 Task: Assign in the project AgileCamp the issue 'Integrate a new product recommendation feature into an existing e-commerce website to improve product discoverability and sales conversion' to the sprint 'Regression Testing Sprint'. Assign in the project AgileCamp the issue 'Develop a new tool for automated testing of cross-browser compatibility and responsiveness' to the sprint 'Regression Testing Sprint'. Assign in the project AgileCamp the issue 'Upgrade the database indexing strategy of a web application to improve query performance and reduce data retrieval time' to the sprint 'Regression Testing Sprint'. Assign in the project AgileCamp the issue 'Create a new online platform for online digital marketing courses with advanced analytics and data visualization features' to the sprint 'Regression Testing Sprint'
Action: Mouse moved to (741, 421)
Screenshot: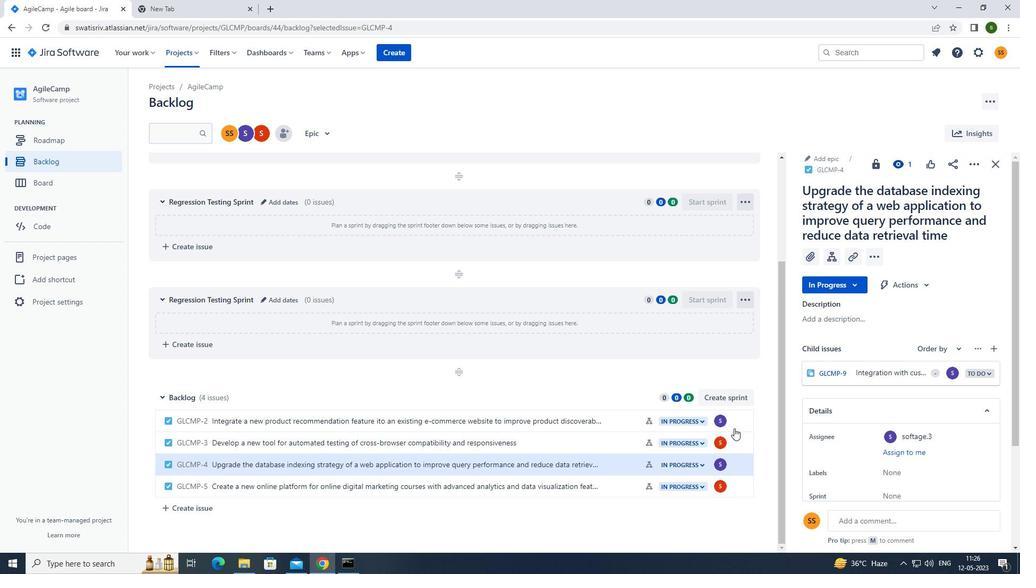 
Action: Mouse pressed left at (741, 421)
Screenshot: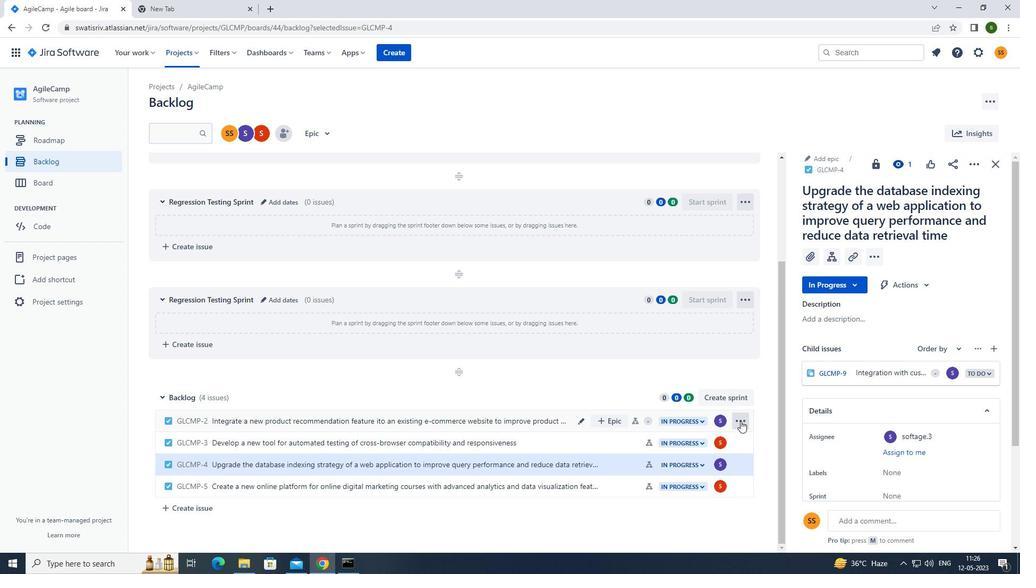 
Action: Mouse moved to (716, 331)
Screenshot: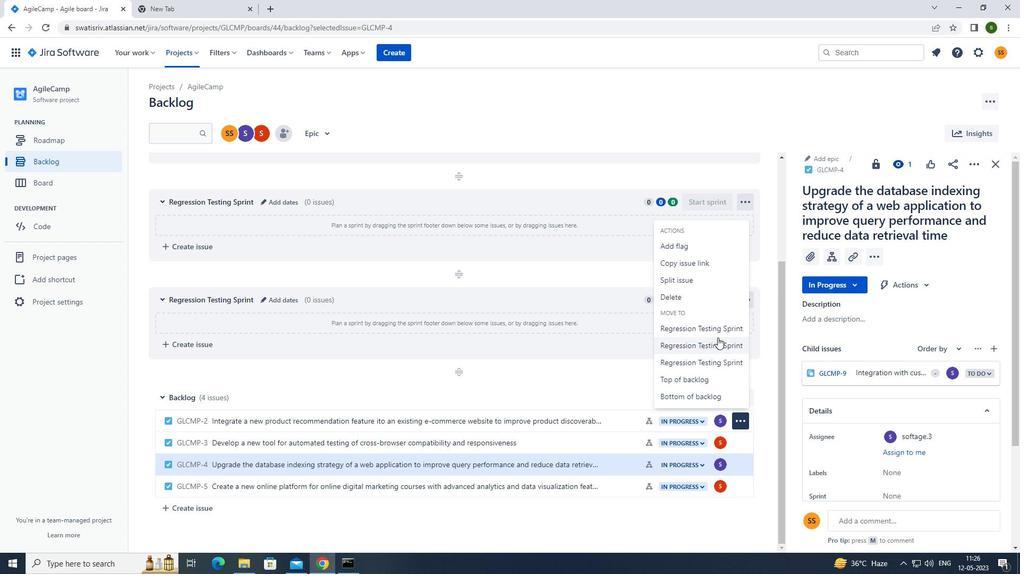 
Action: Mouse pressed left at (716, 331)
Screenshot: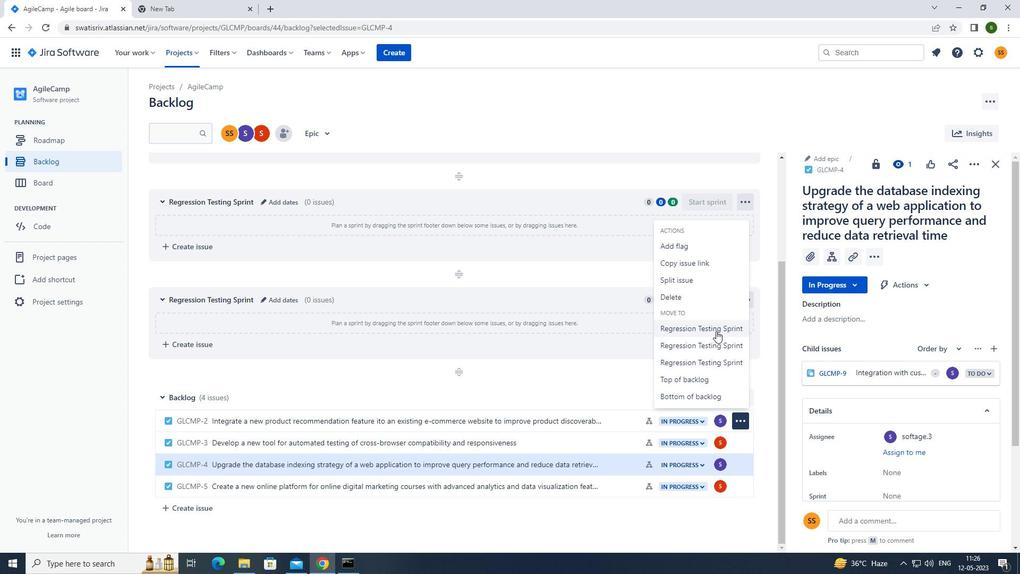 
Action: Mouse moved to (735, 445)
Screenshot: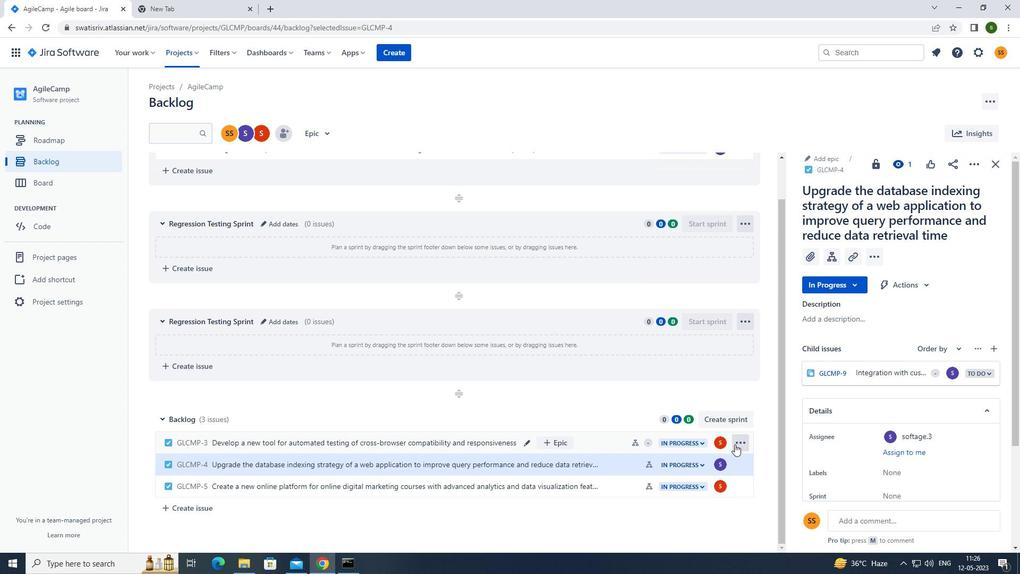 
Action: Mouse pressed left at (735, 445)
Screenshot: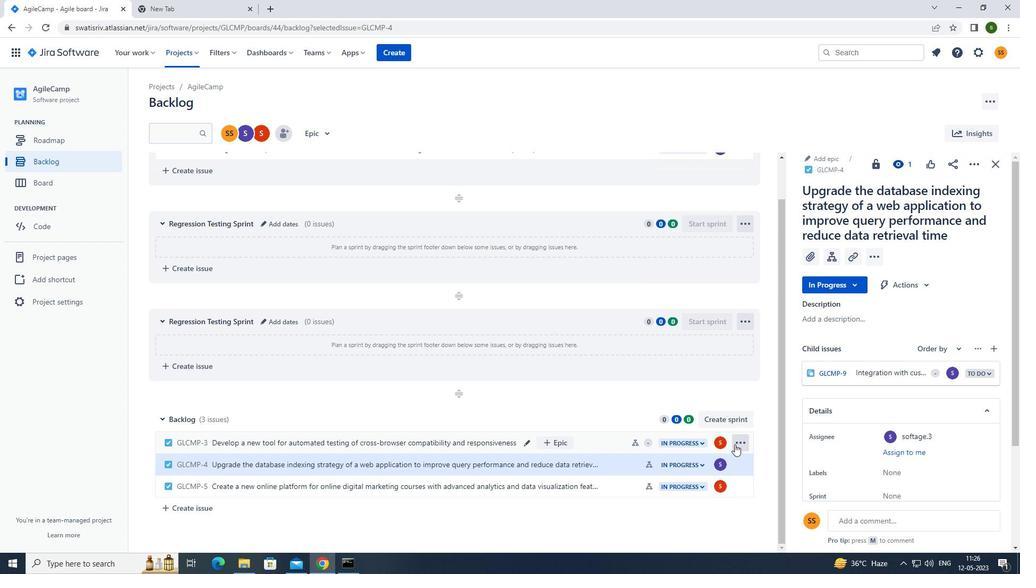 
Action: Mouse moved to (708, 370)
Screenshot: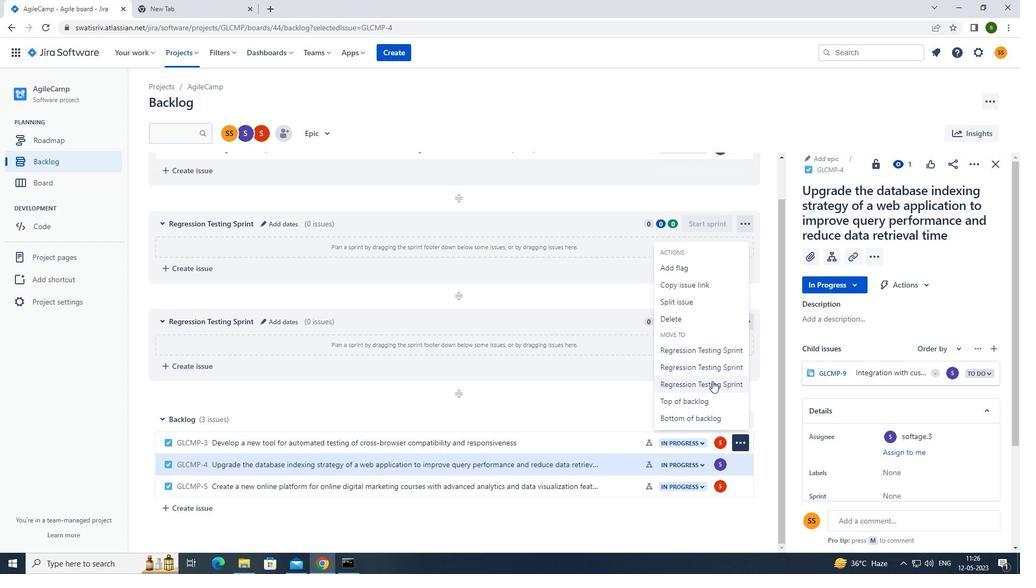
Action: Mouse pressed left at (708, 370)
Screenshot: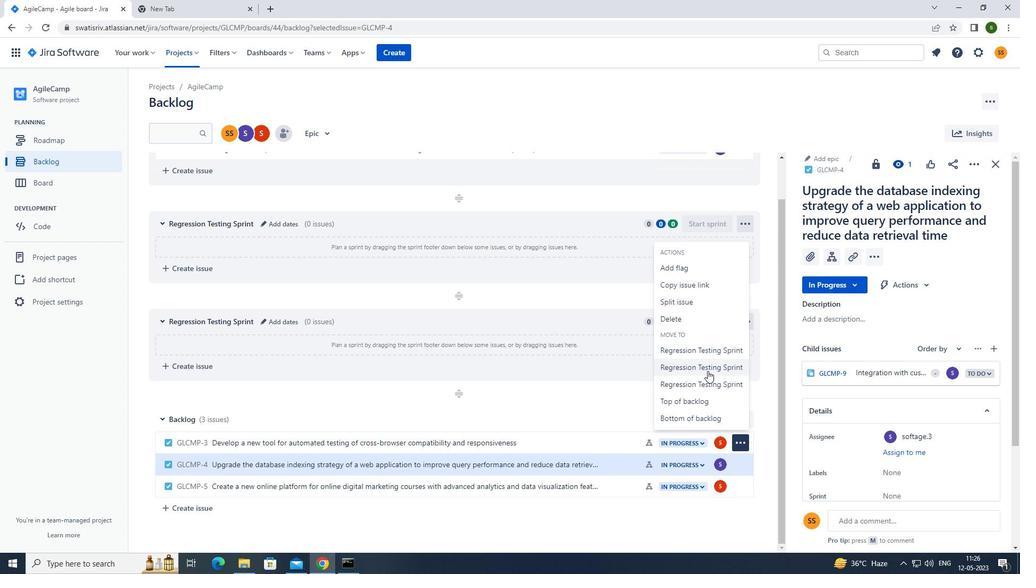 
Action: Mouse moved to (740, 464)
Screenshot: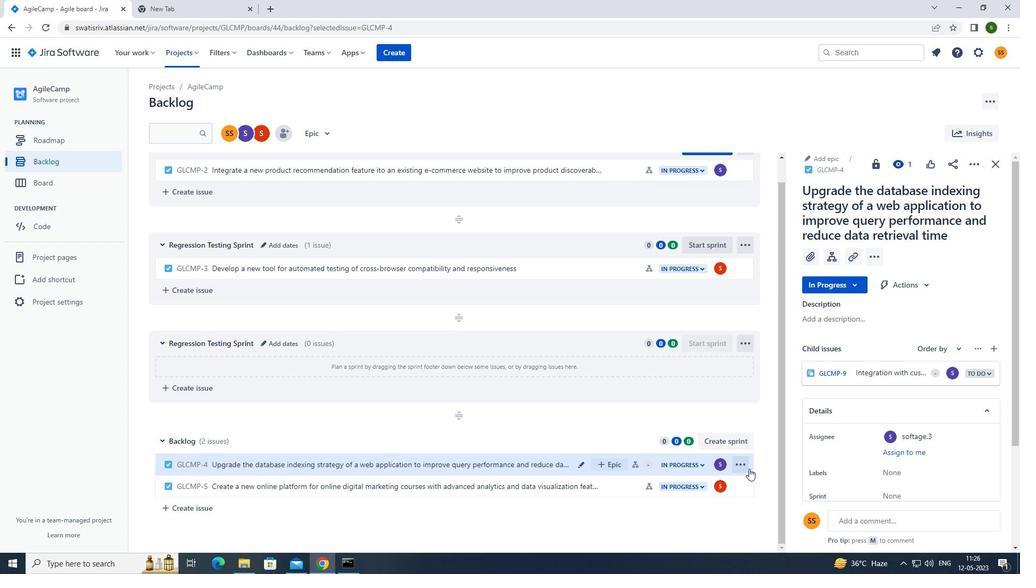 
Action: Mouse pressed left at (740, 464)
Screenshot: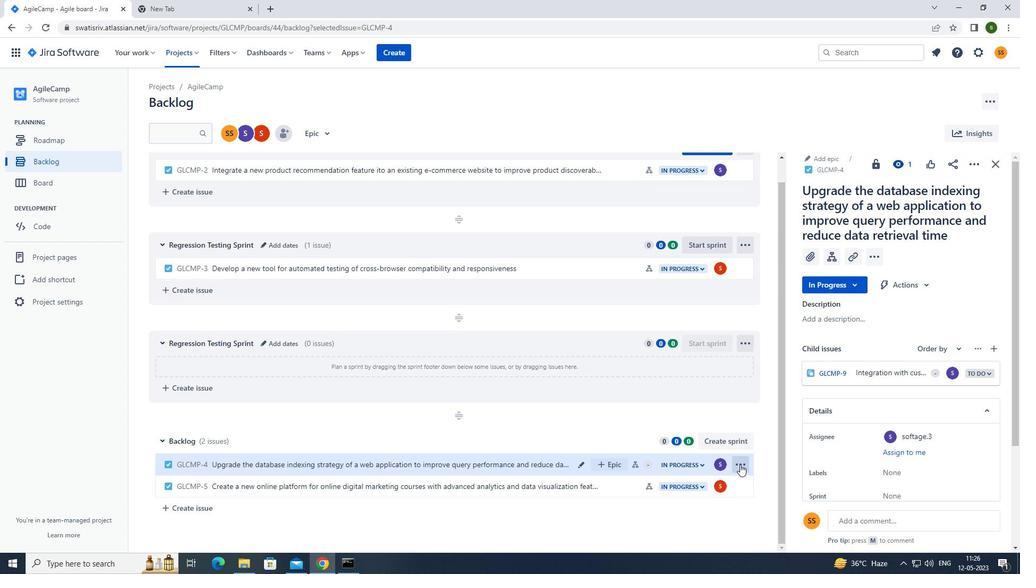 
Action: Mouse moved to (721, 406)
Screenshot: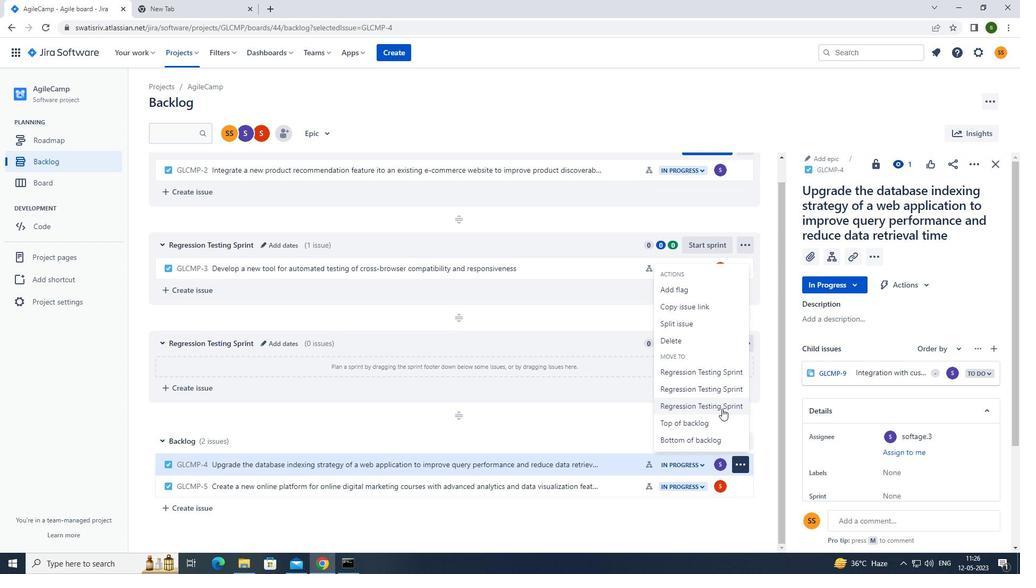 
Action: Mouse pressed left at (721, 406)
Screenshot: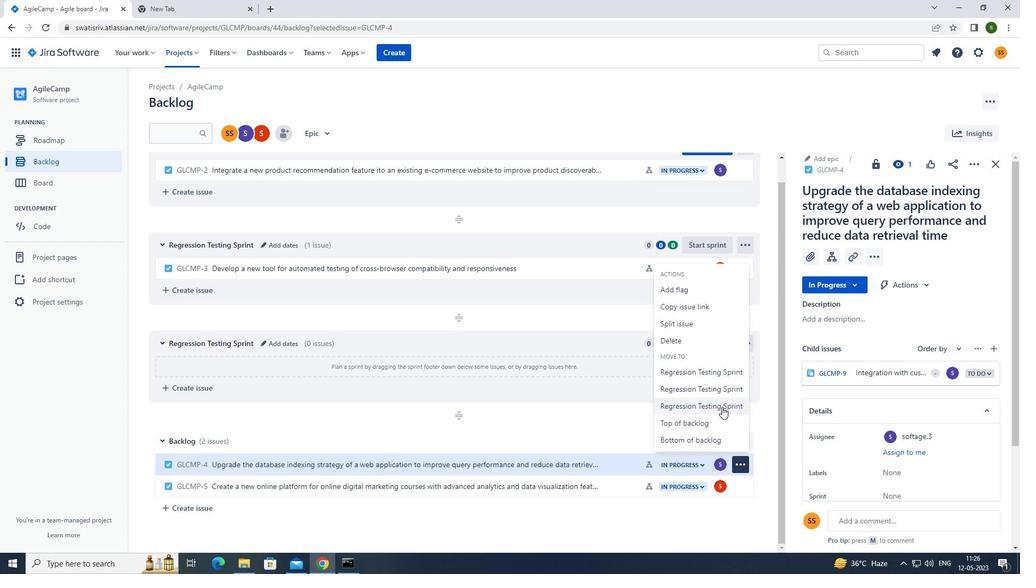 
Action: Mouse moved to (739, 483)
Screenshot: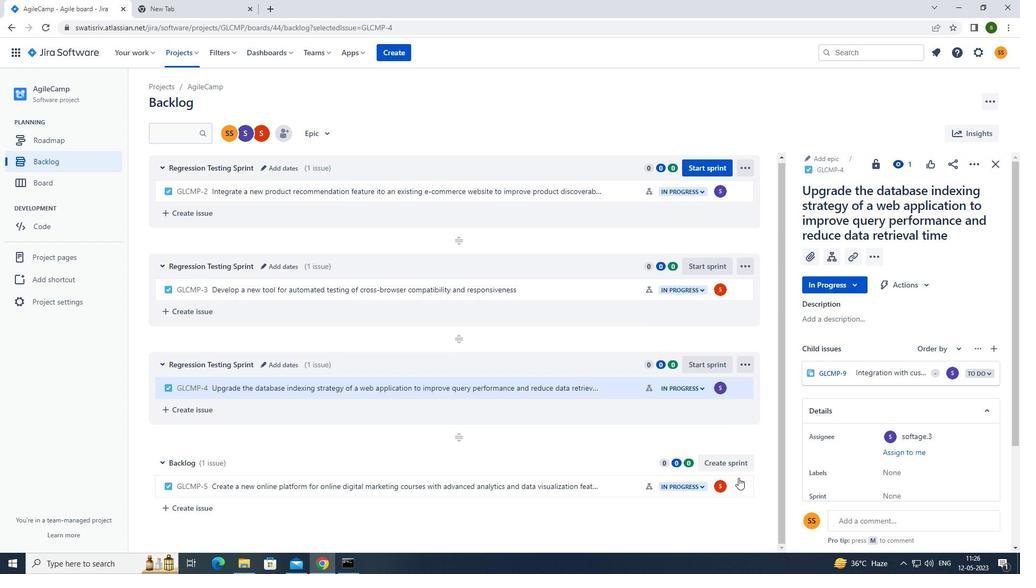 
Action: Mouse pressed left at (739, 483)
Screenshot: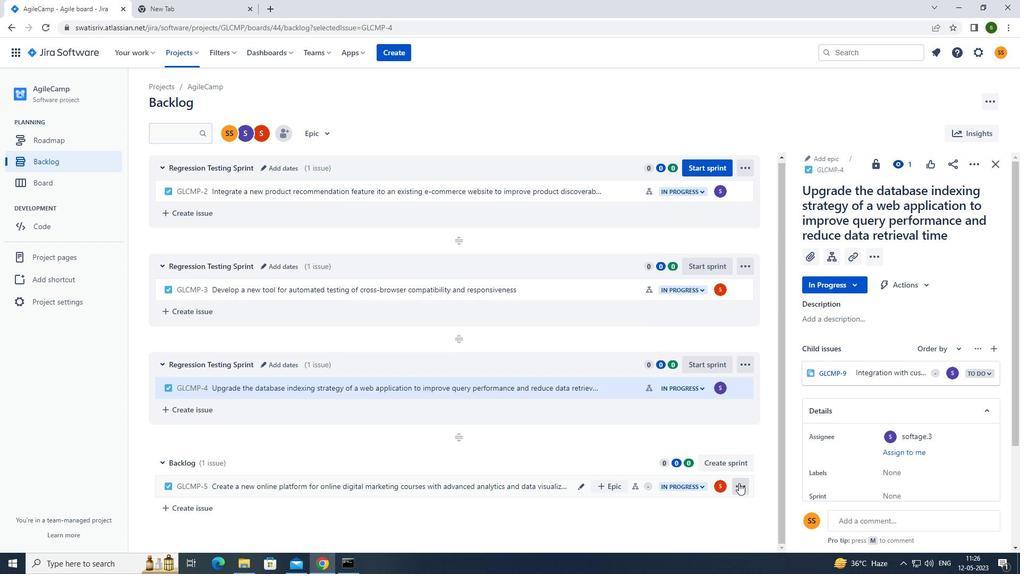 
Action: Mouse moved to (710, 426)
Screenshot: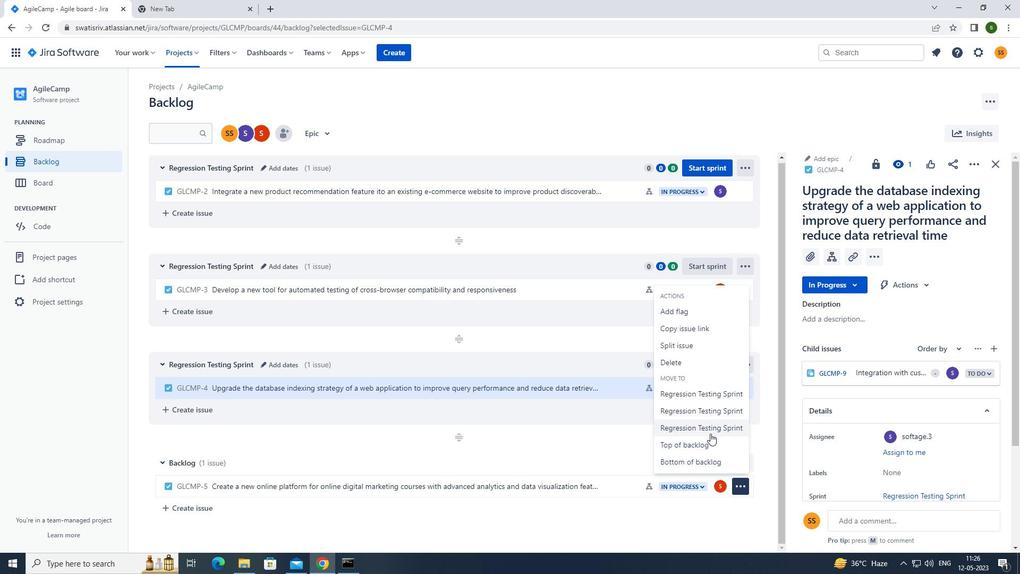 
Action: Mouse pressed left at (710, 426)
Screenshot: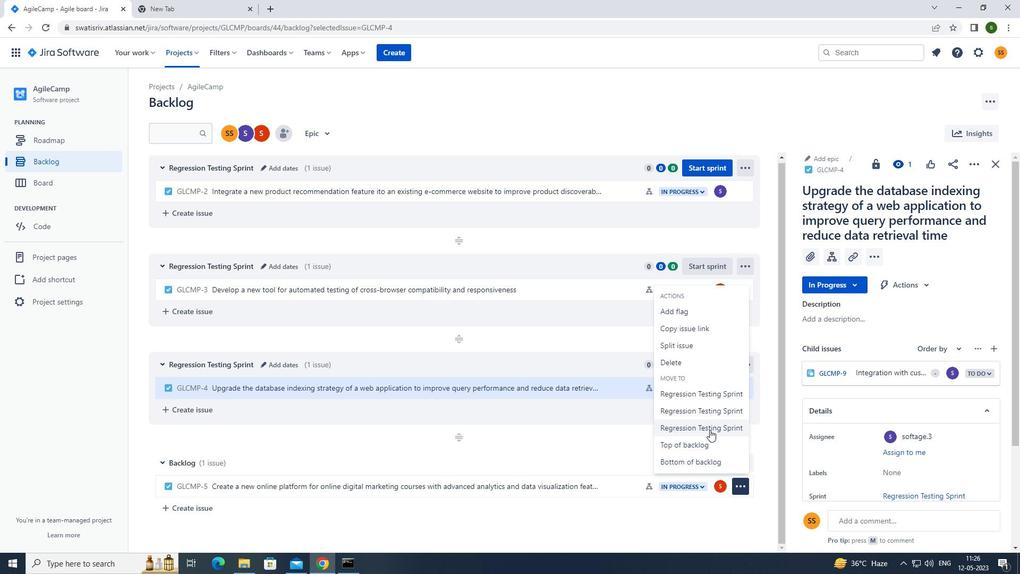 
Action: Mouse moved to (644, 516)
Screenshot: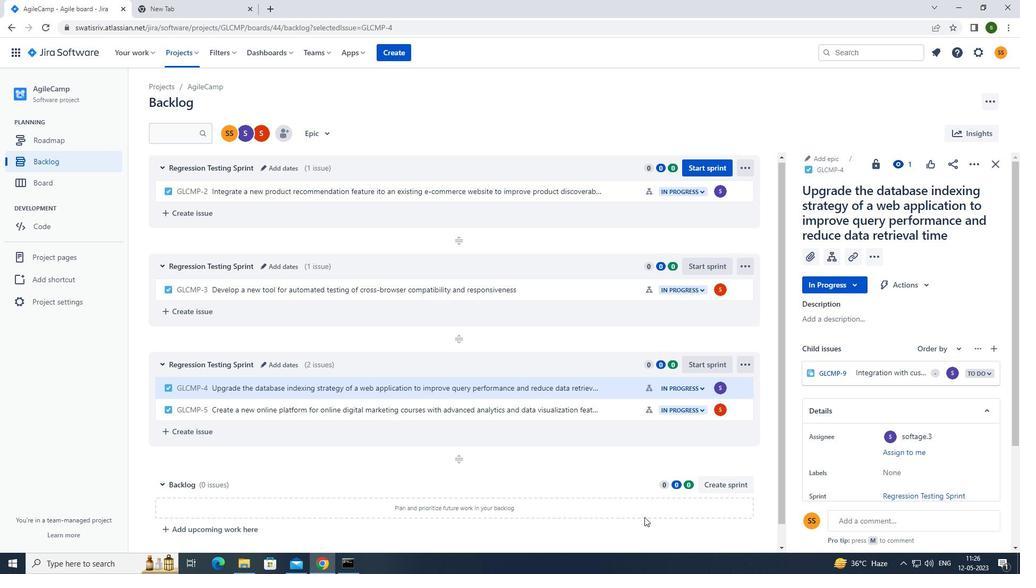 
